 Task: Add a dependency to the task Upgrade and migrate company customer support to a cloud-based solution , the existing task  Integrate website with a new web analytics platform in the project AptitudeWorks
Action: Mouse moved to (931, 149)
Screenshot: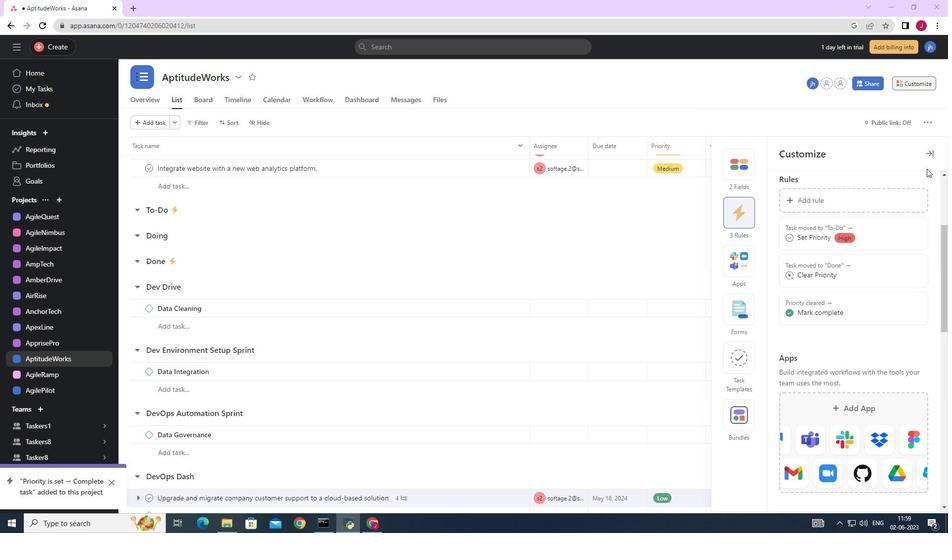 
Action: Mouse pressed left at (931, 149)
Screenshot: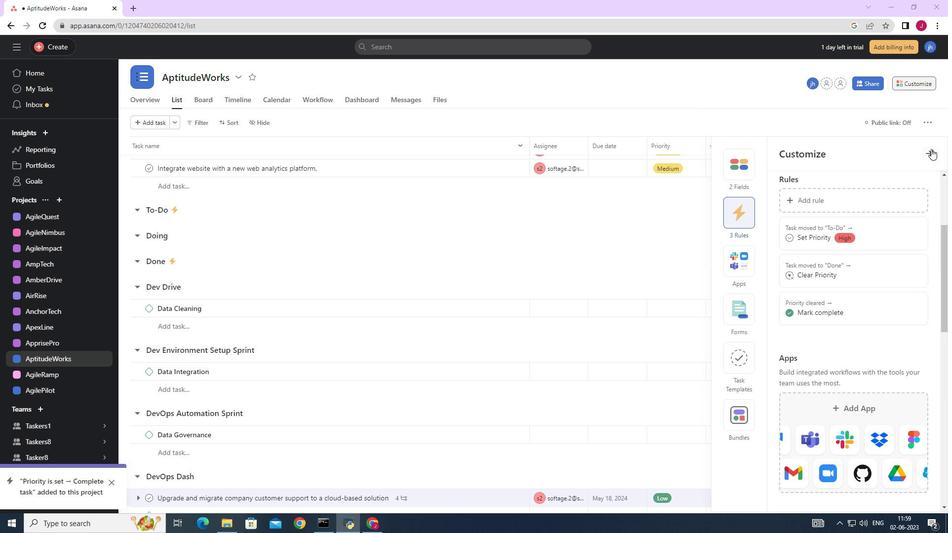 
Action: Mouse moved to (920, 84)
Screenshot: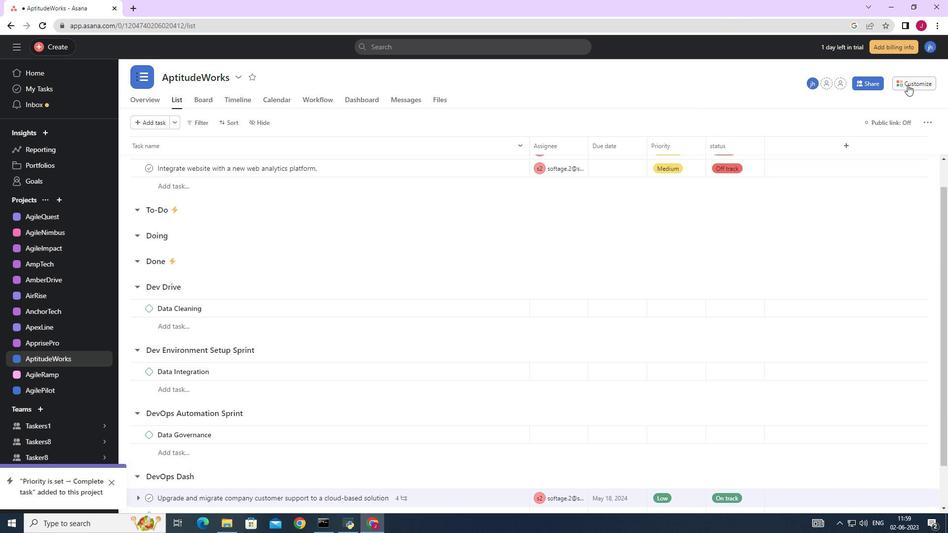 
Action: Mouse pressed left at (920, 84)
Screenshot: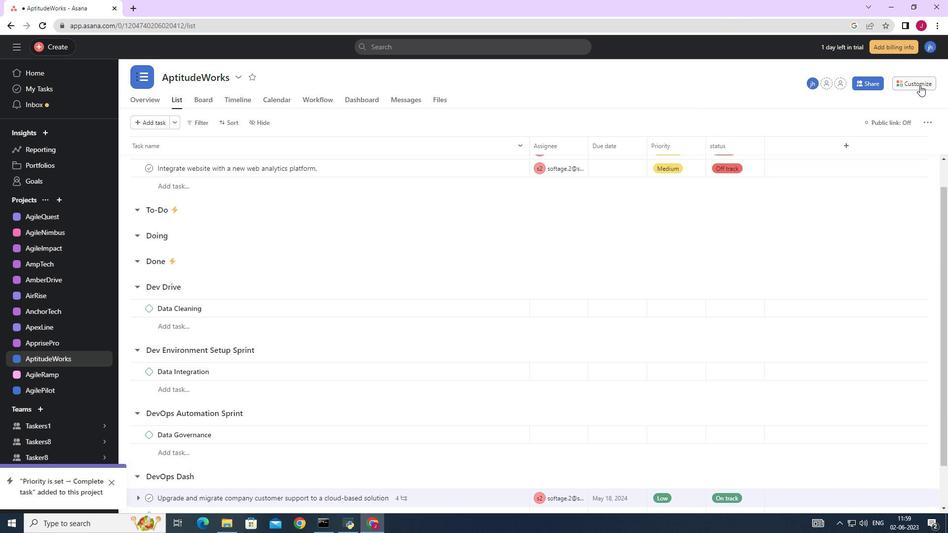 
Action: Mouse moved to (931, 151)
Screenshot: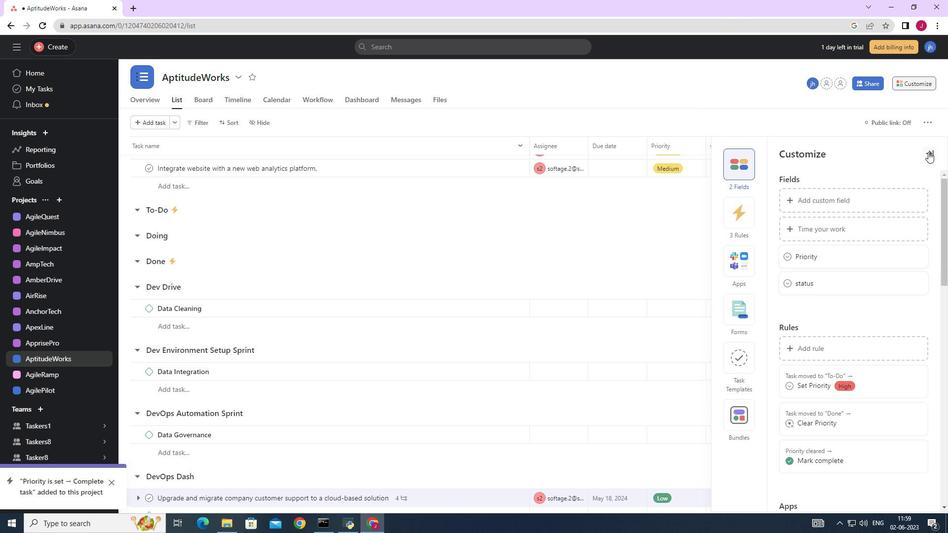 
Action: Mouse pressed left at (931, 151)
Screenshot: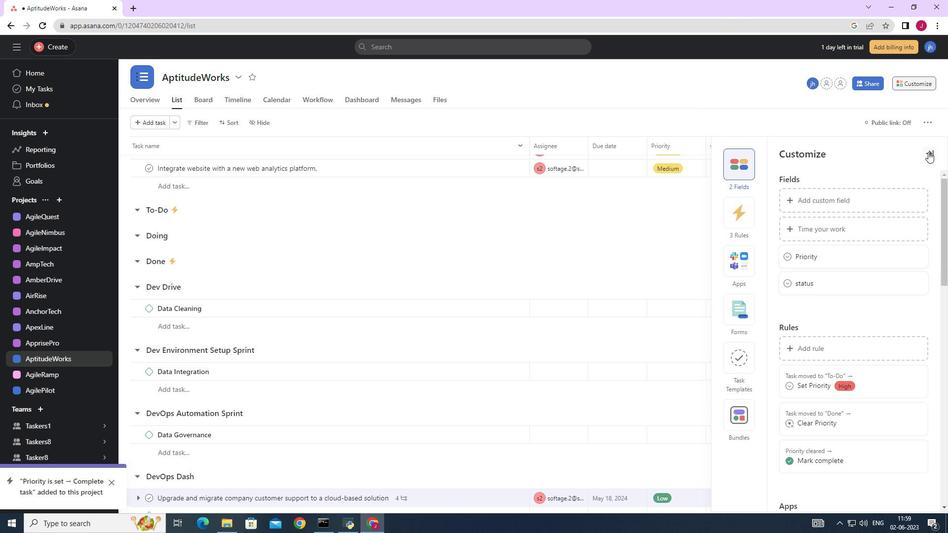 
Action: Mouse moved to (474, 248)
Screenshot: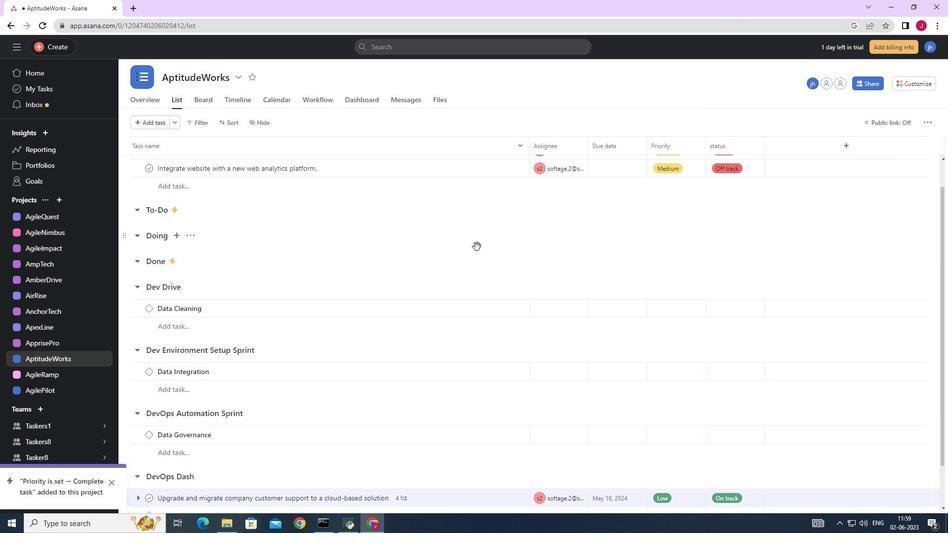 
Action: Mouse scrolled (474, 247) with delta (0, 0)
Screenshot: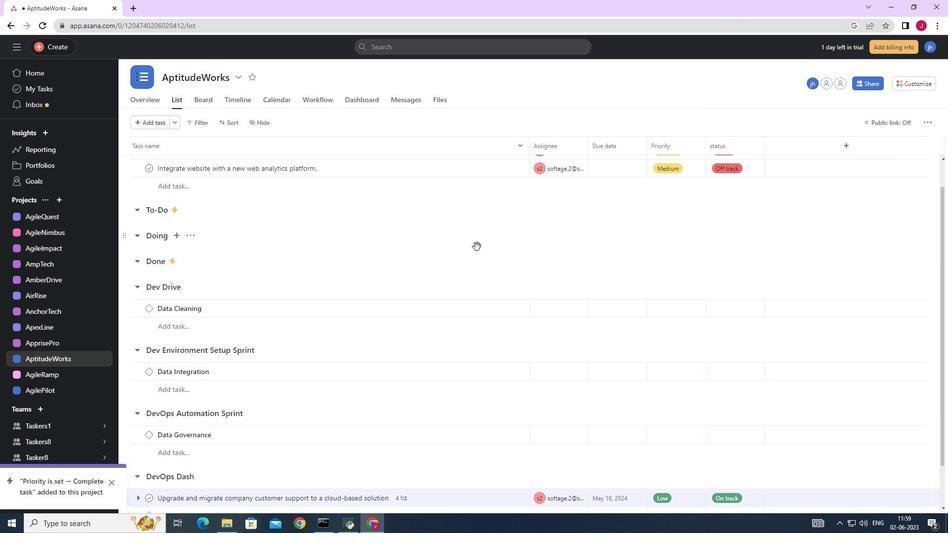 
Action: Mouse scrolled (474, 247) with delta (0, 0)
Screenshot: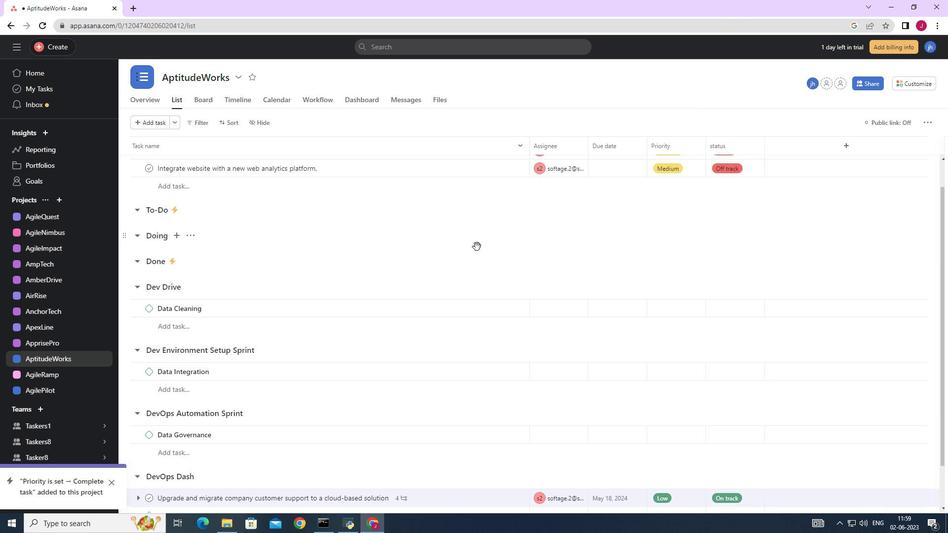 
Action: Mouse scrolled (474, 247) with delta (0, 0)
Screenshot: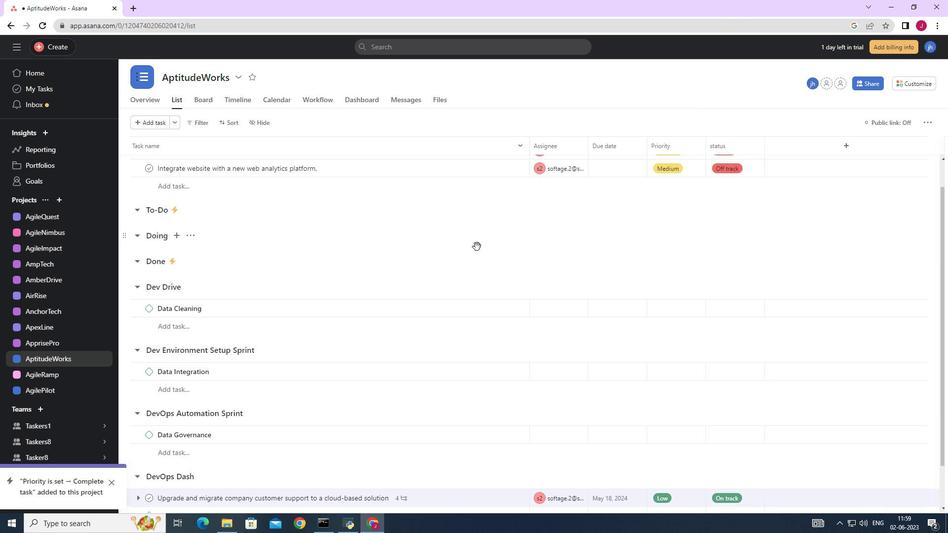 
Action: Mouse scrolled (474, 247) with delta (0, 0)
Screenshot: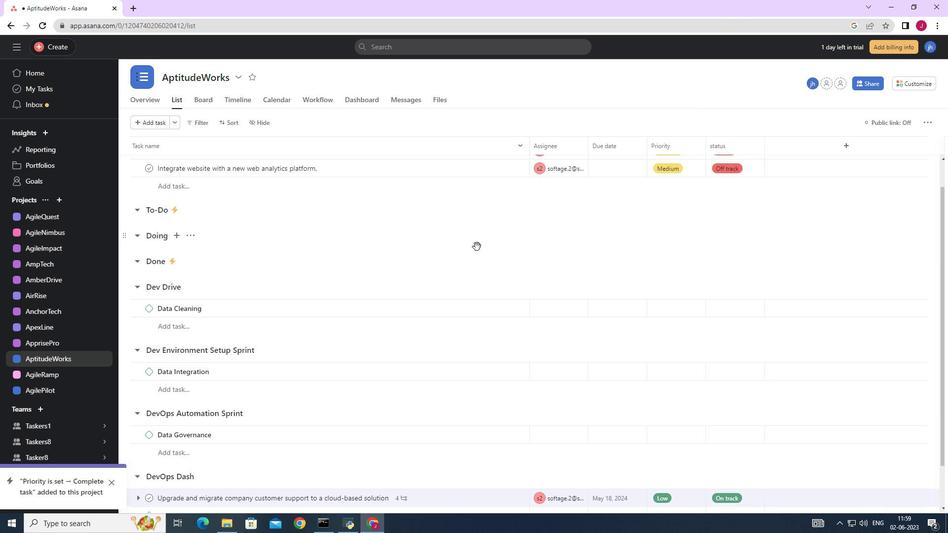 
Action: Mouse scrolled (474, 247) with delta (0, 0)
Screenshot: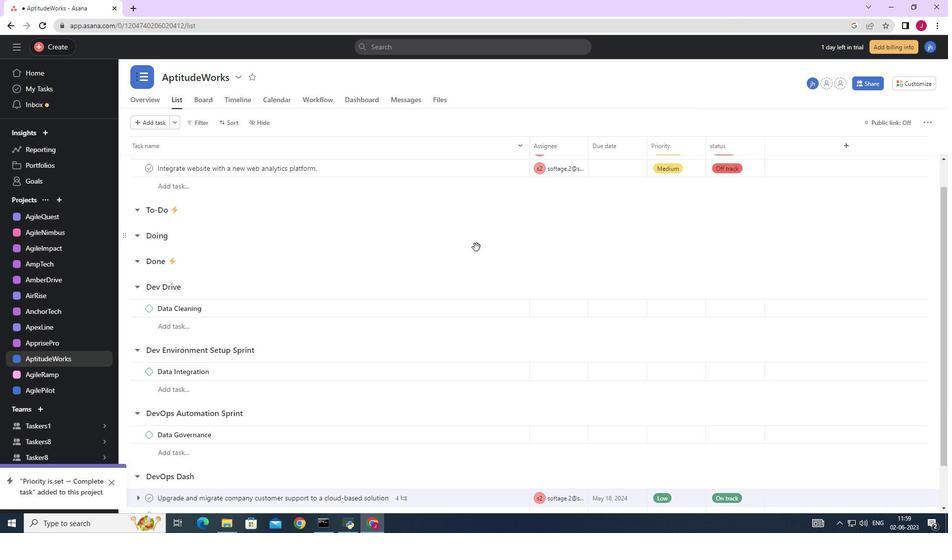 
Action: Mouse moved to (471, 448)
Screenshot: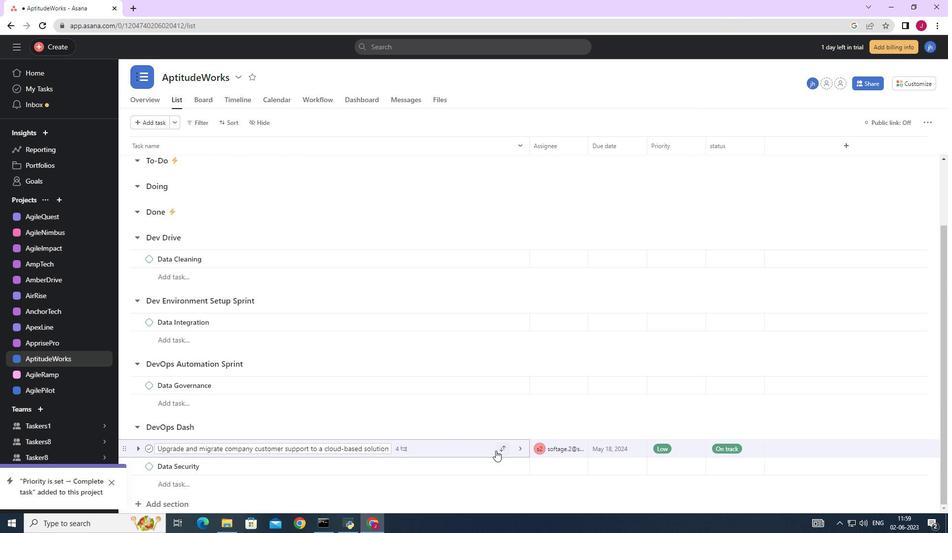 
Action: Mouse pressed left at (471, 448)
Screenshot: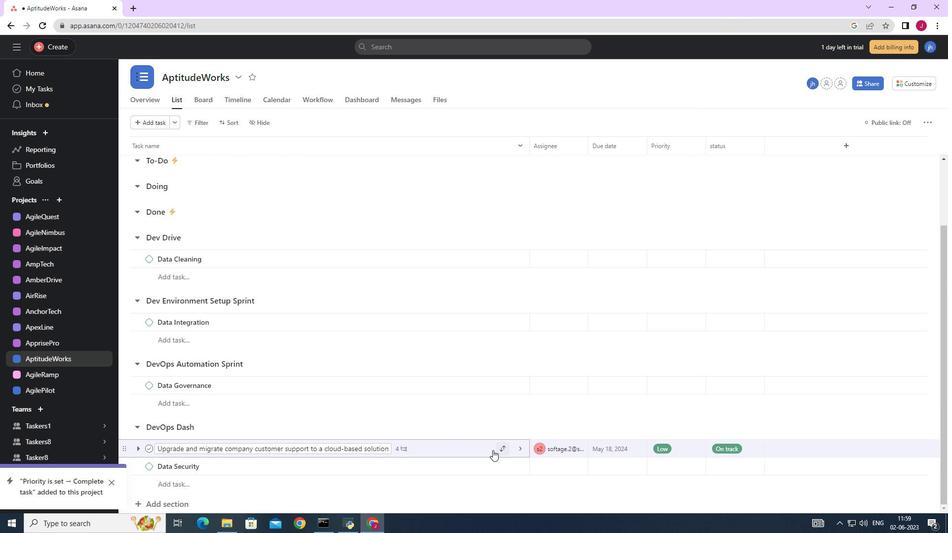 
Action: Mouse moved to (692, 350)
Screenshot: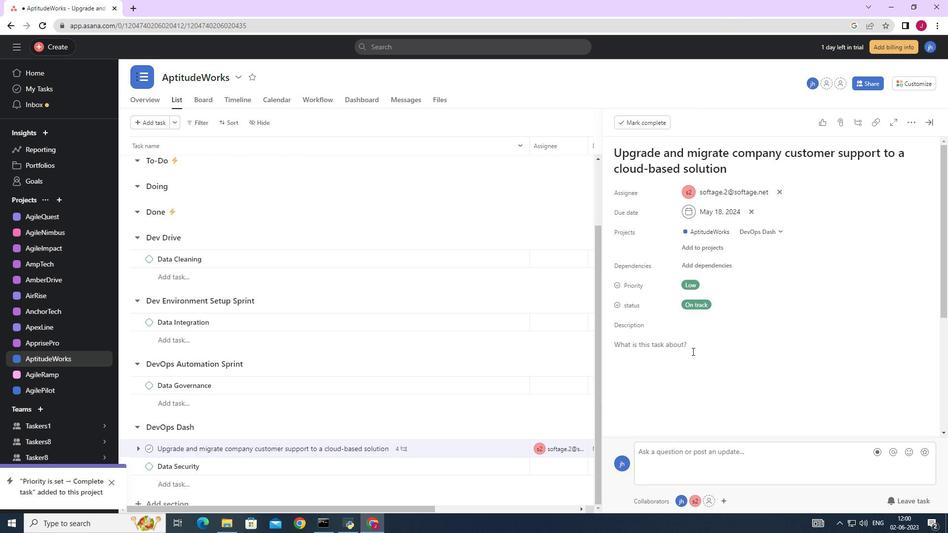
Action: Mouse scrolled (692, 349) with delta (0, 0)
Screenshot: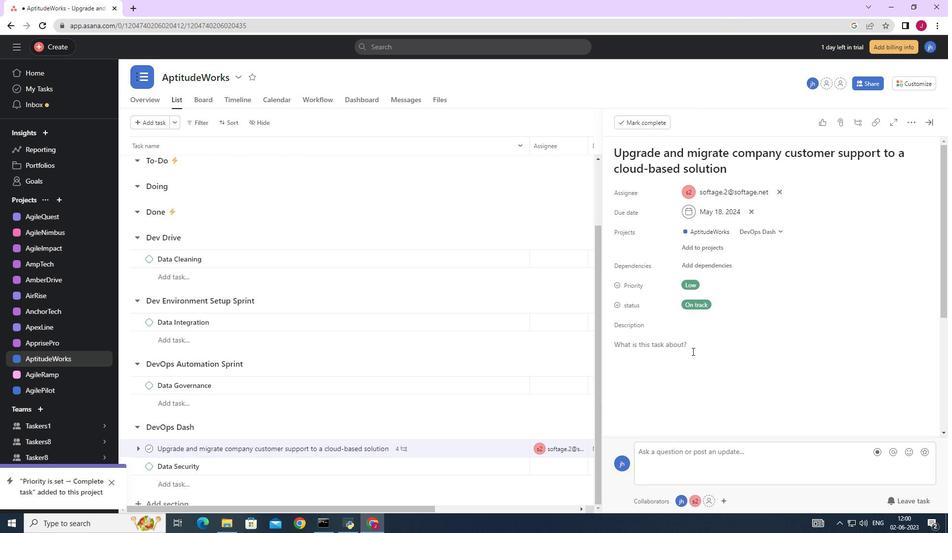 
Action: Mouse scrolled (692, 349) with delta (0, 0)
Screenshot: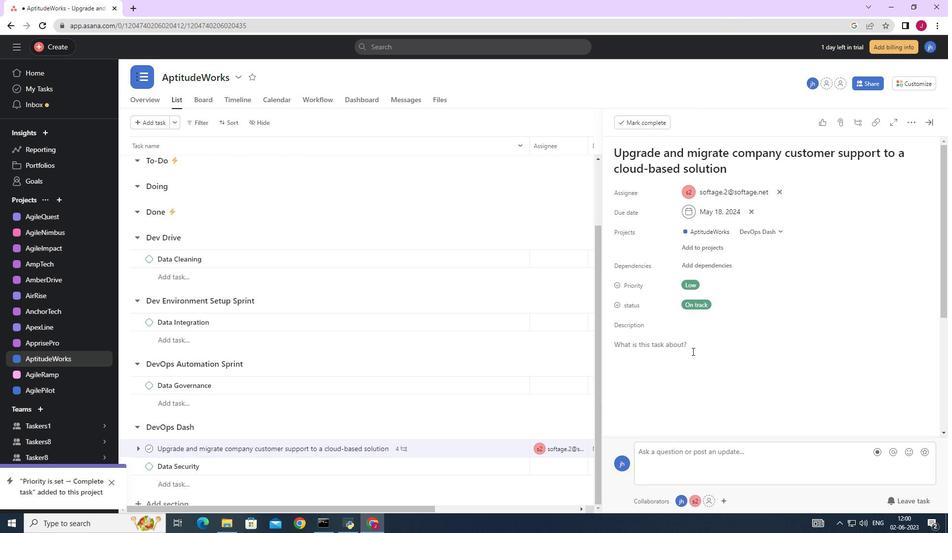 
Action: Mouse scrolled (692, 349) with delta (0, 0)
Screenshot: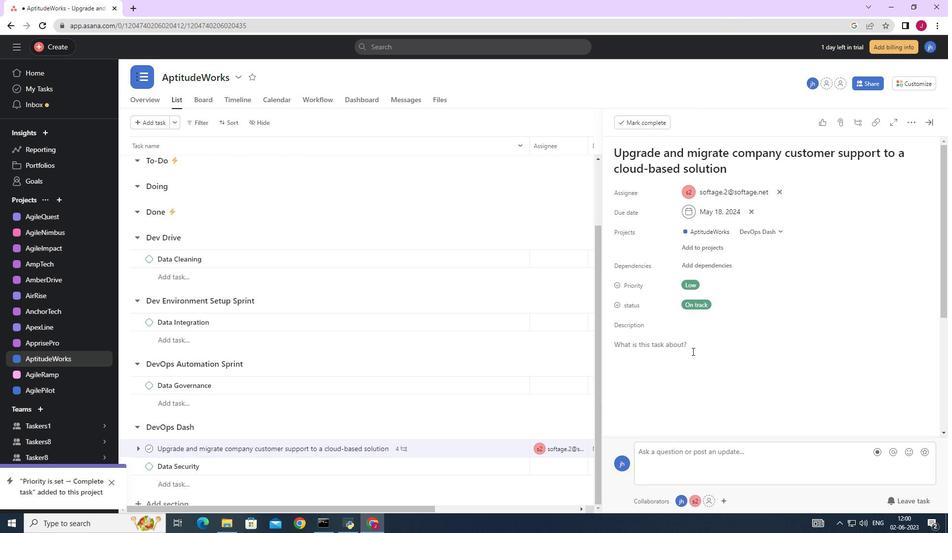 
Action: Mouse scrolled (692, 349) with delta (0, 0)
Screenshot: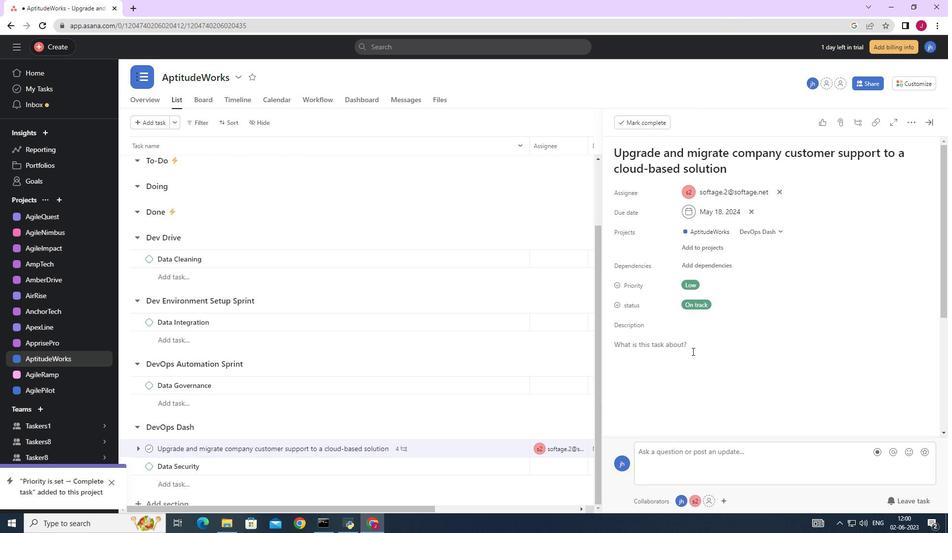 
Action: Mouse moved to (693, 349)
Screenshot: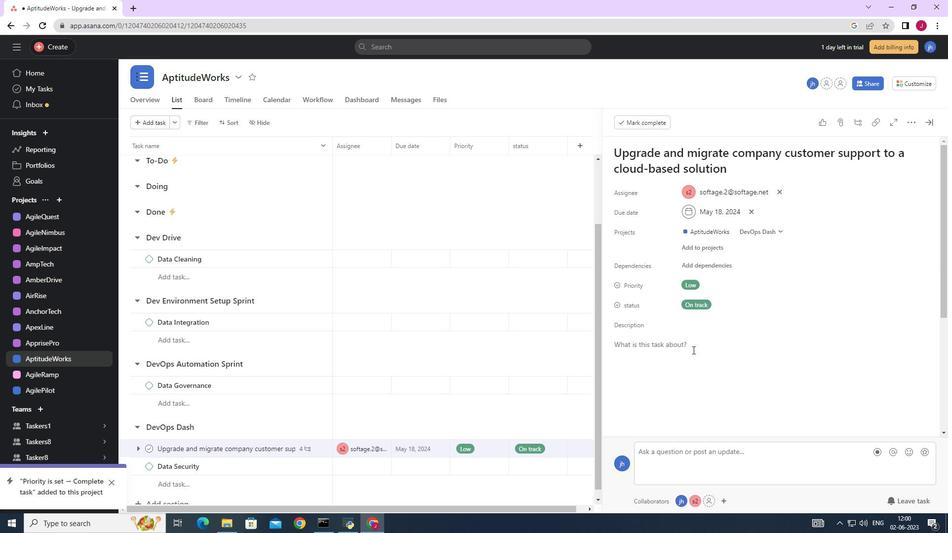 
Action: Mouse scrolled (693, 349) with delta (0, 0)
Screenshot: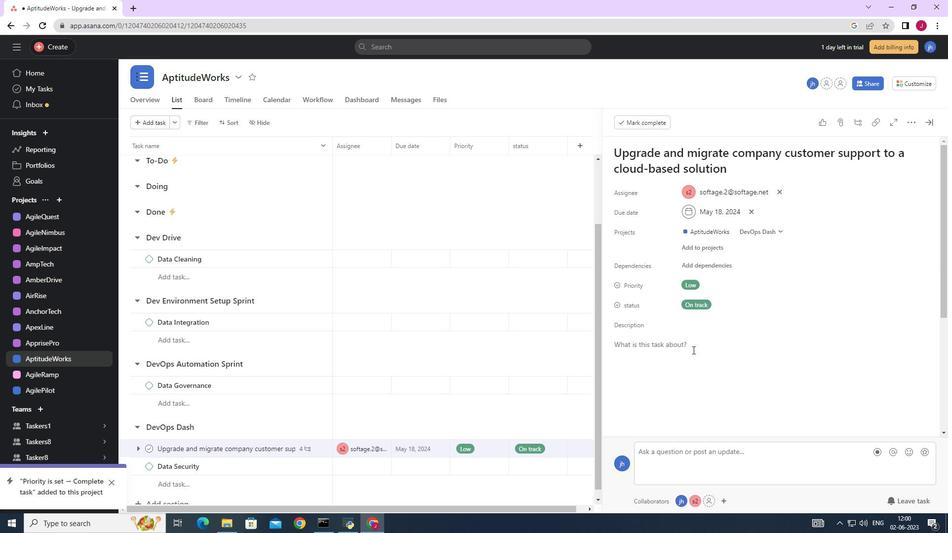 
Action: Mouse moved to (667, 169)
Screenshot: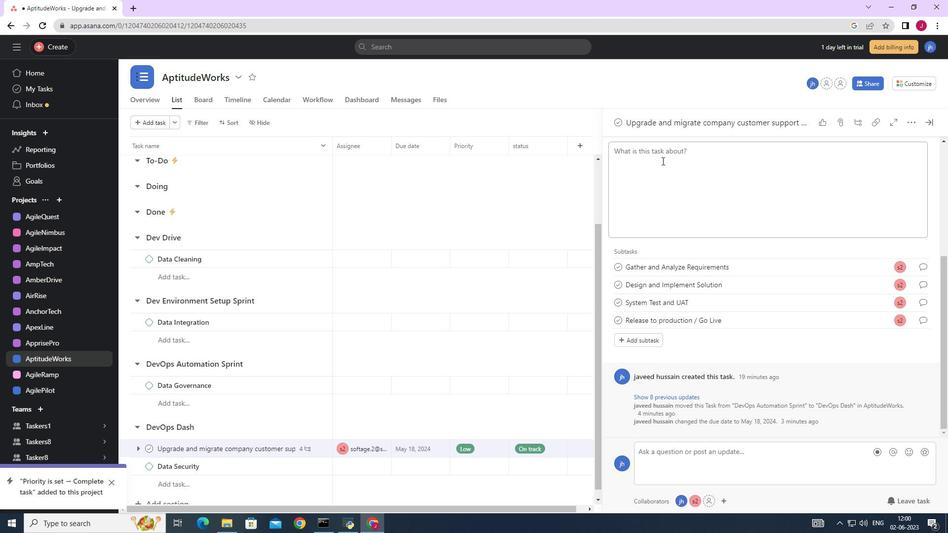 
Action: Mouse scrolled (667, 169) with delta (0, 0)
Screenshot: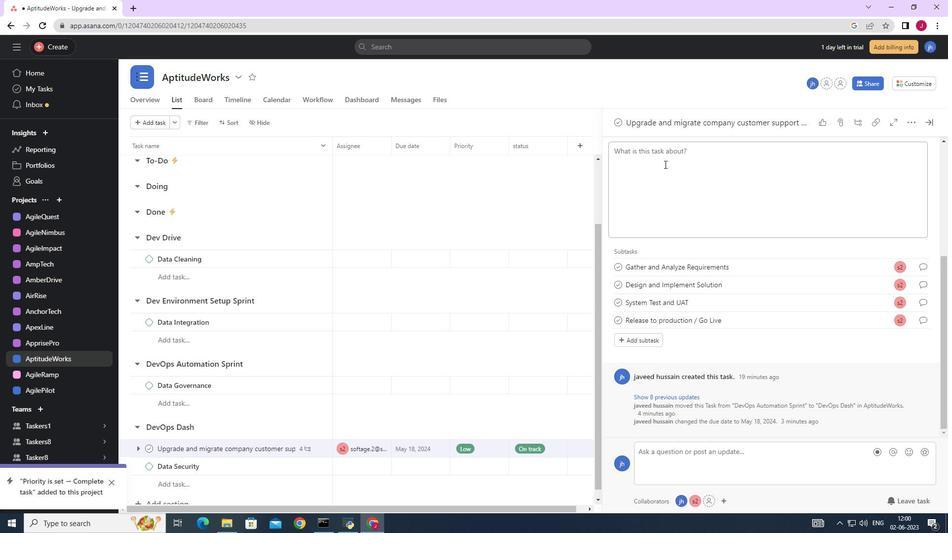 
Action: Mouse scrolled (667, 169) with delta (0, 0)
Screenshot: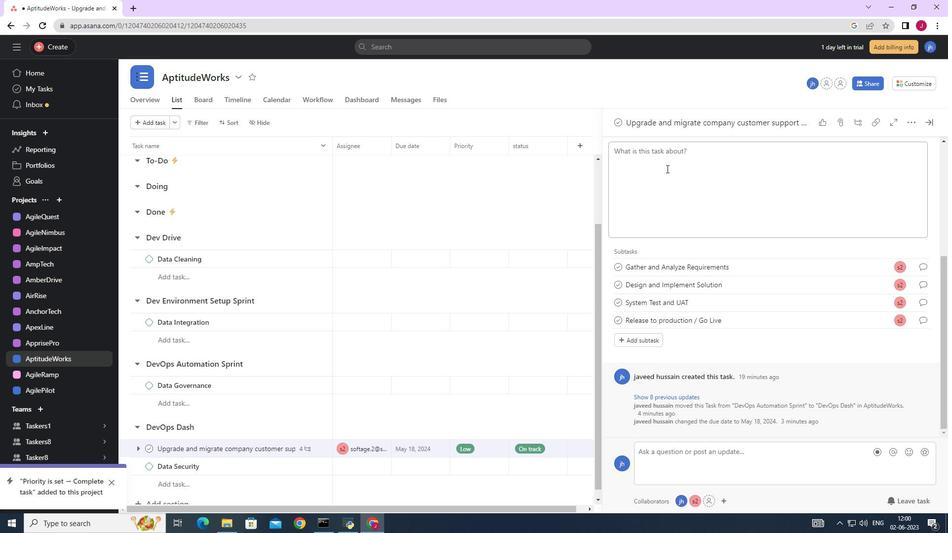 
Action: Mouse scrolled (667, 169) with delta (0, 0)
Screenshot: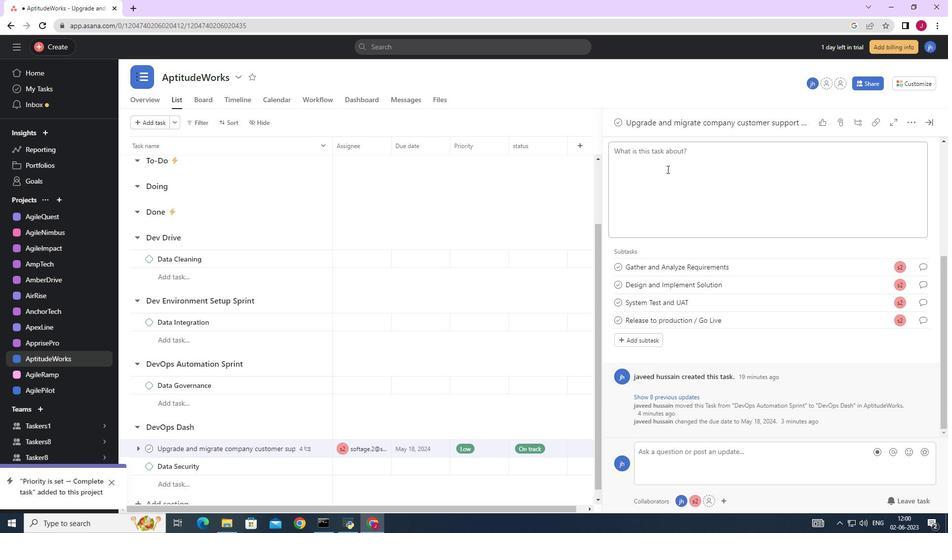 
Action: Mouse moved to (707, 217)
Screenshot: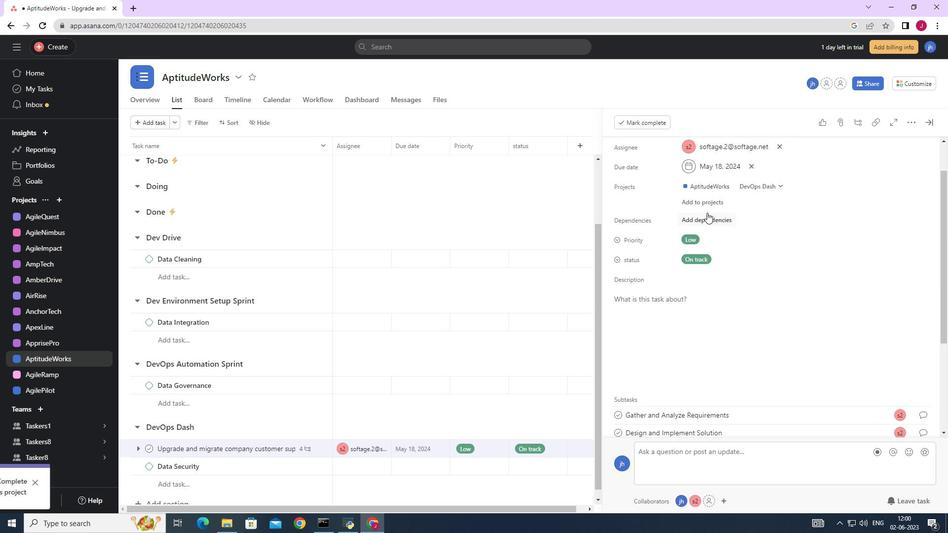 
Action: Mouse pressed left at (707, 217)
Screenshot: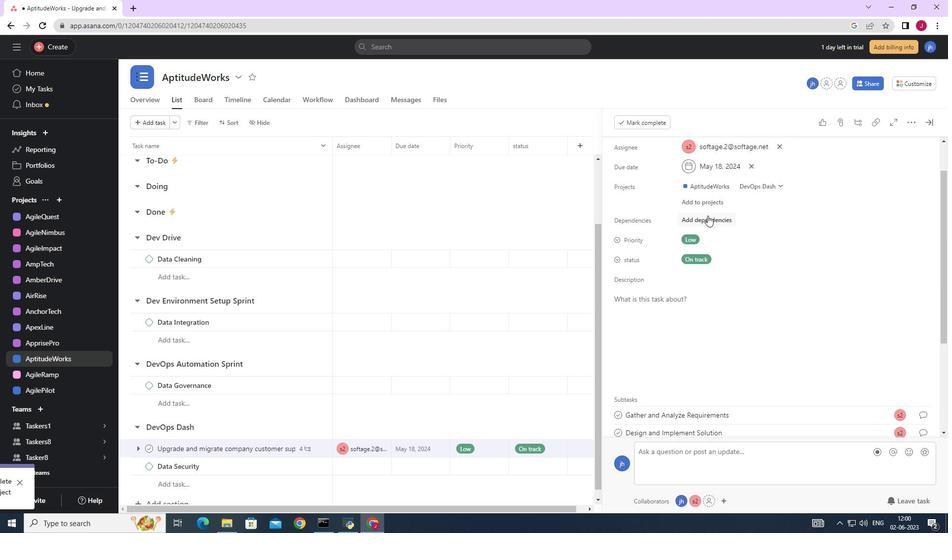 
Action: Mouse moved to (786, 259)
Screenshot: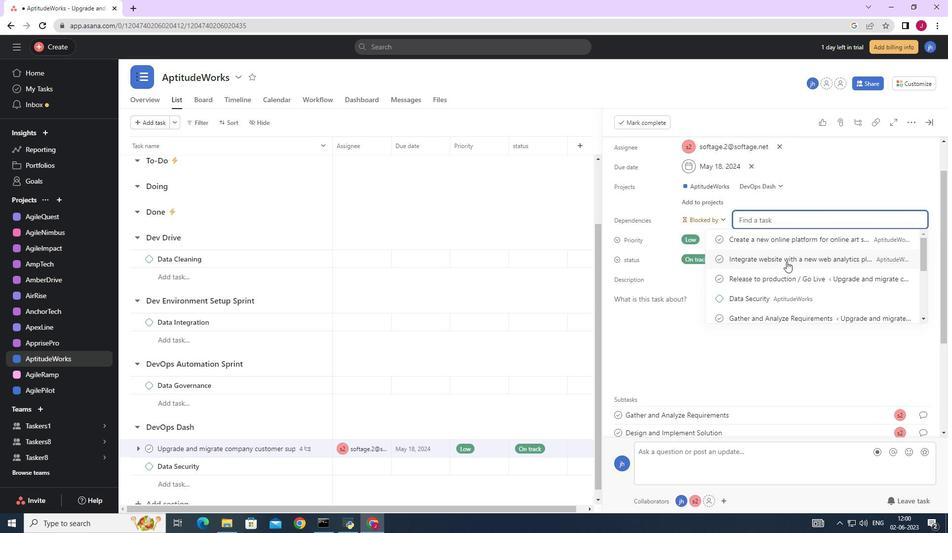 
Action: Mouse pressed left at (786, 259)
Screenshot: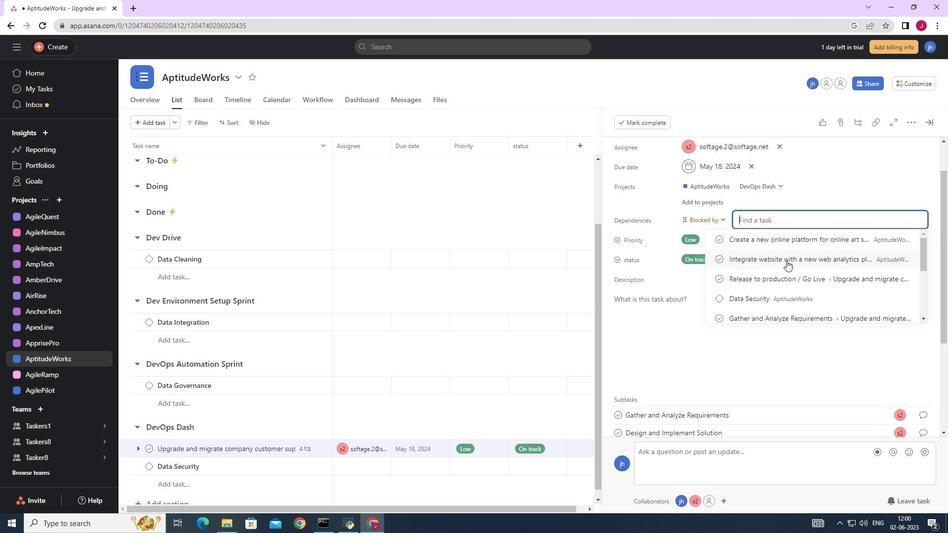 
Action: Mouse moved to (936, 121)
Screenshot: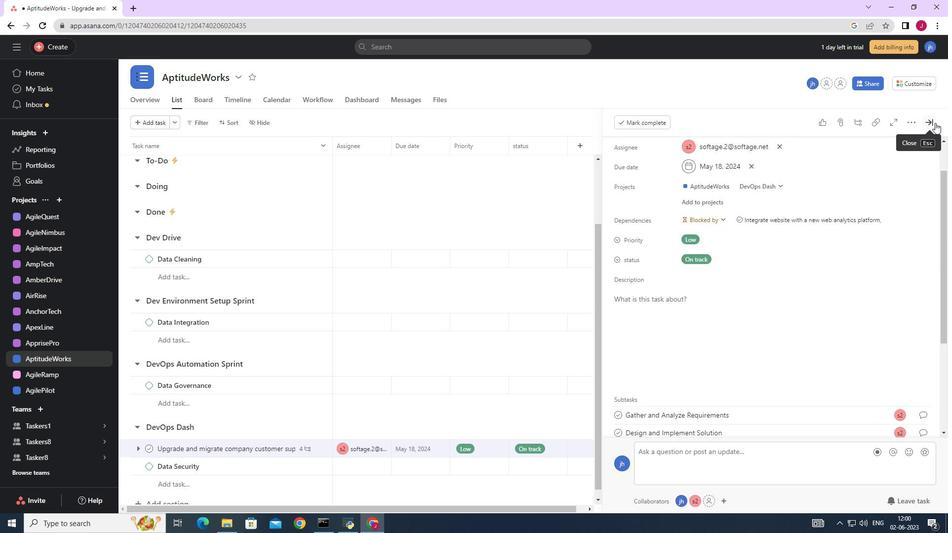 
Action: Mouse pressed left at (936, 121)
Screenshot: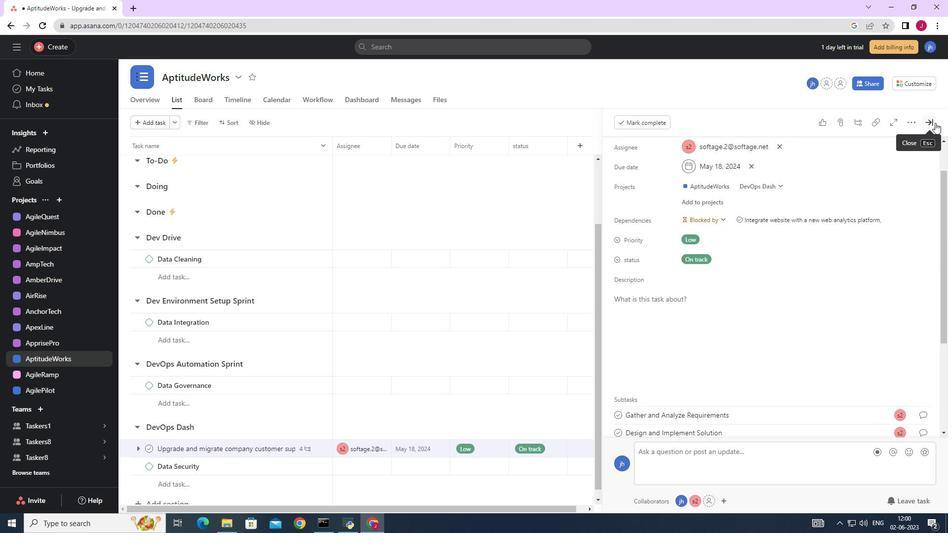 
Action: Mouse moved to (924, 126)
Screenshot: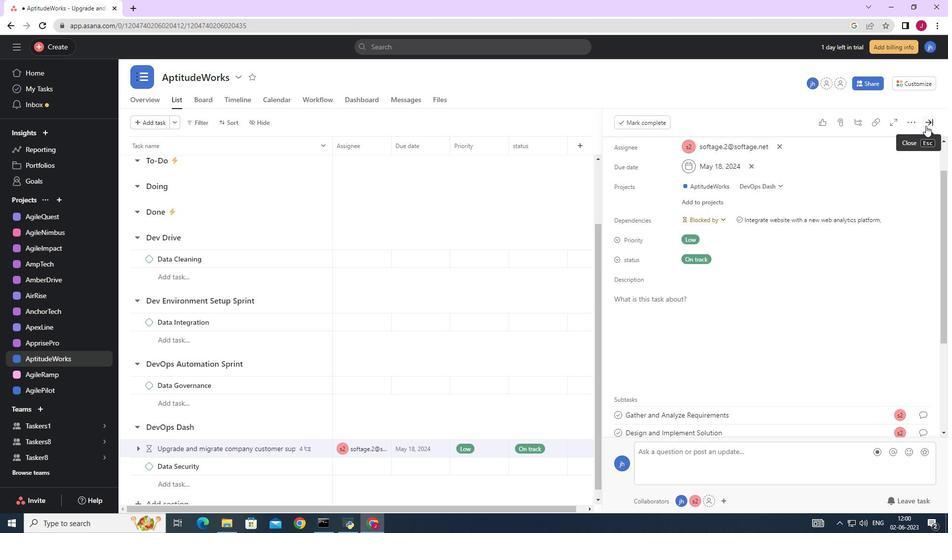
Action: Mouse pressed left at (924, 126)
Screenshot: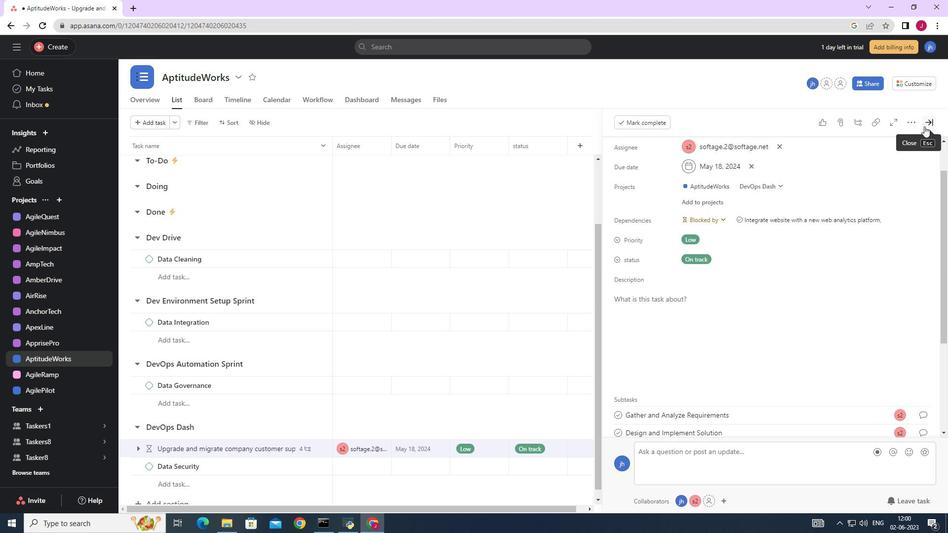 
Action: Mouse moved to (852, 147)
Screenshot: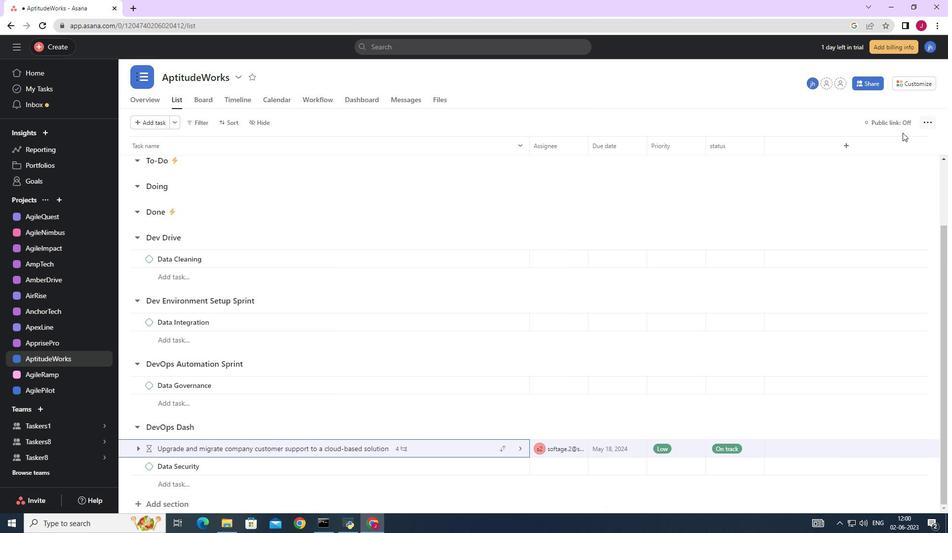 
